 Task: Set the frame buffer height in shared memory framebuffer to 480.
Action: Mouse moved to (102, 16)
Screenshot: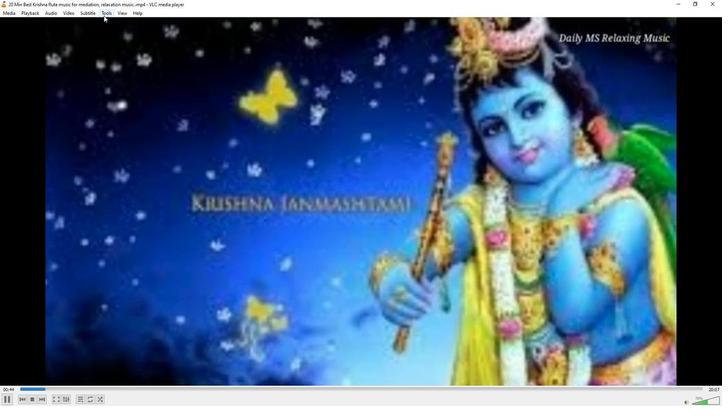 
Action: Mouse pressed left at (102, 16)
Screenshot: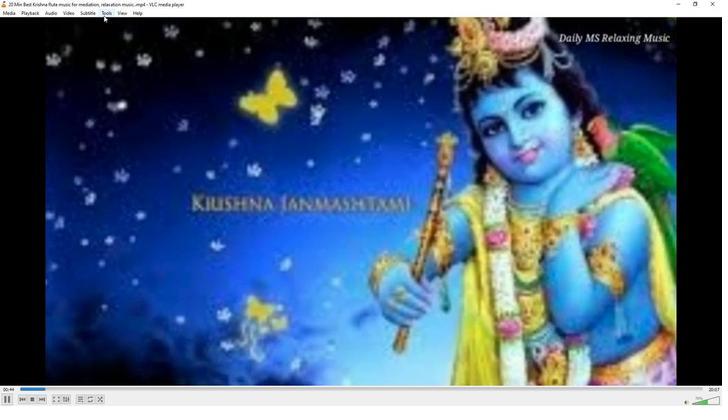 
Action: Mouse moved to (113, 101)
Screenshot: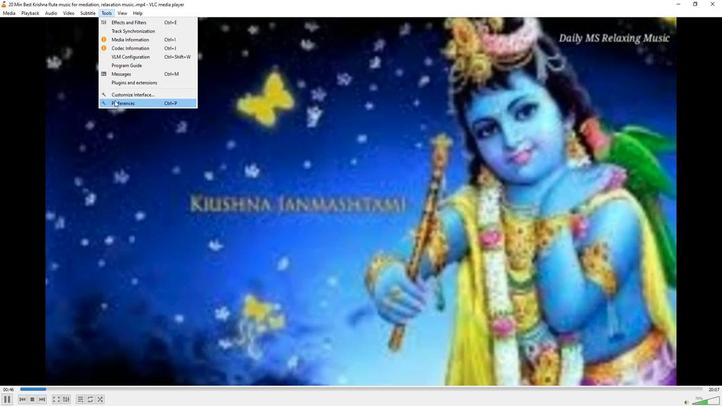 
Action: Mouse pressed left at (113, 101)
Screenshot: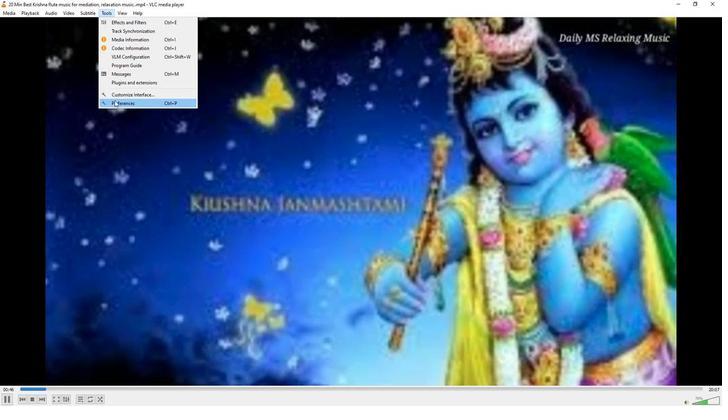 
Action: Mouse moved to (236, 329)
Screenshot: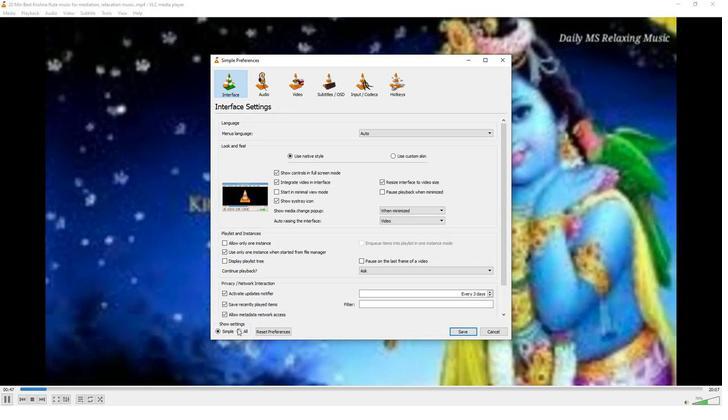 
Action: Mouse pressed left at (236, 329)
Screenshot: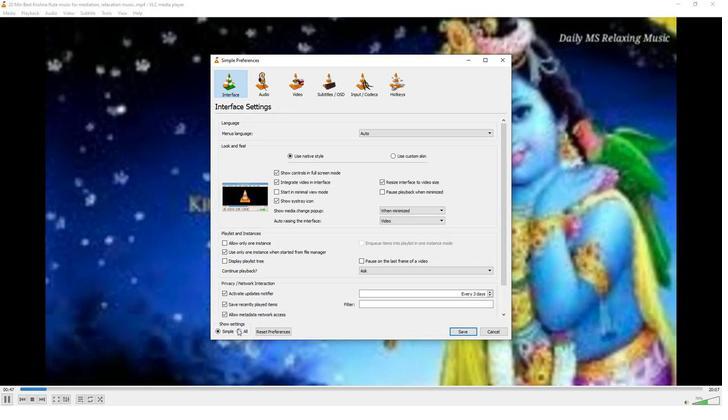 
Action: Mouse moved to (226, 204)
Screenshot: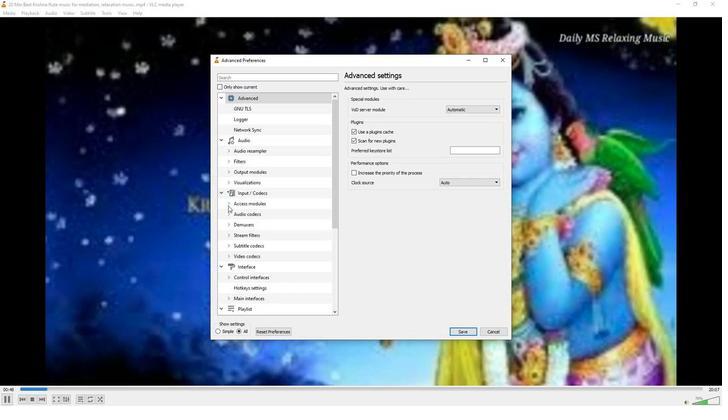 
Action: Mouse pressed left at (226, 204)
Screenshot: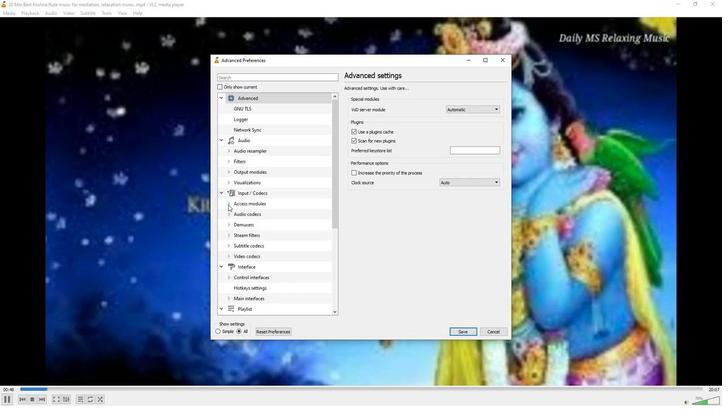 
Action: Mouse moved to (242, 307)
Screenshot: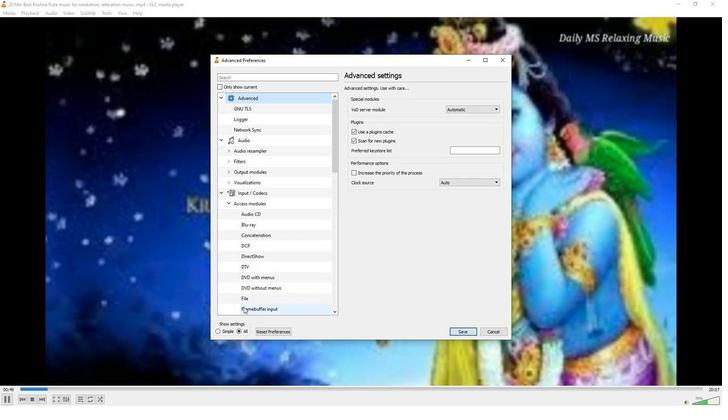 
Action: Mouse pressed left at (242, 307)
Screenshot: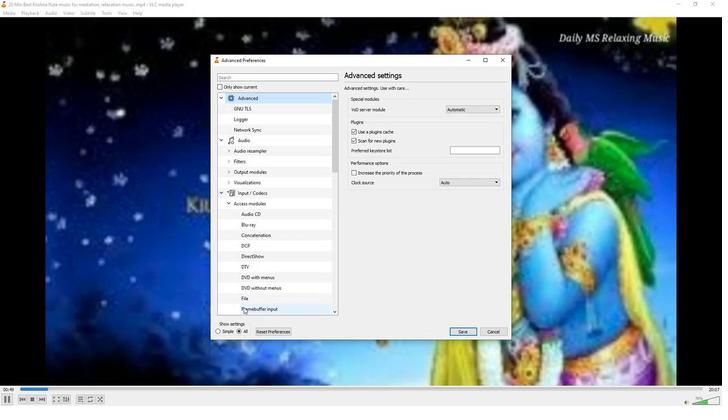 
Action: Mouse moved to (499, 127)
Screenshot: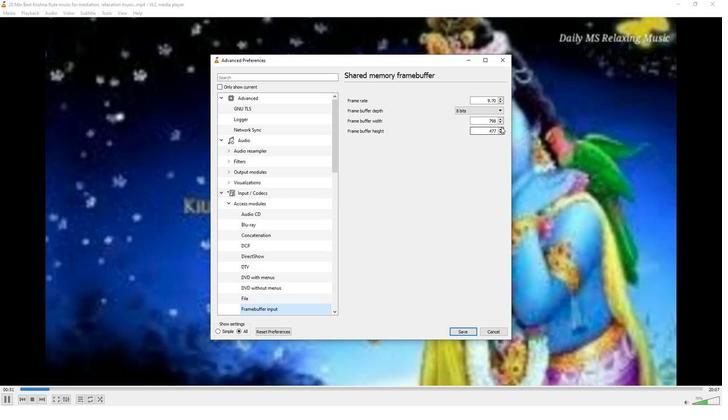 
Action: Mouse pressed left at (499, 127)
Screenshot: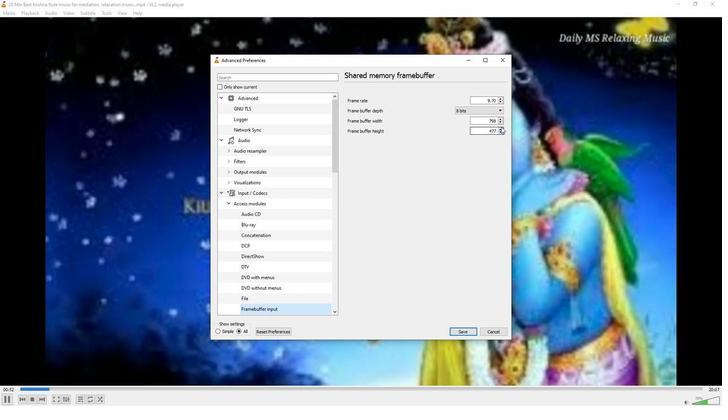 
Action: Mouse moved to (499, 131)
Screenshot: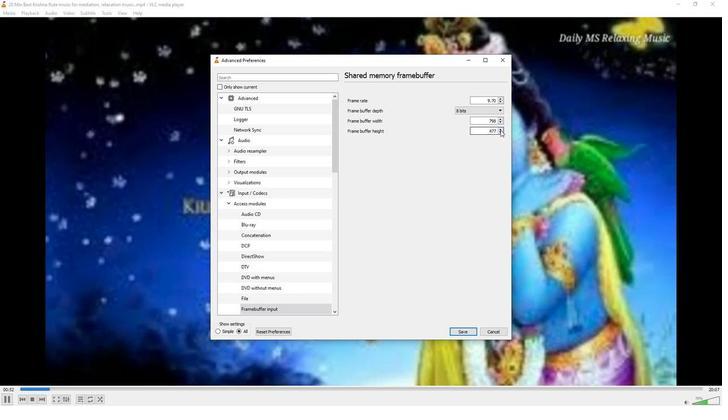 
Action: Mouse pressed left at (499, 131)
Screenshot: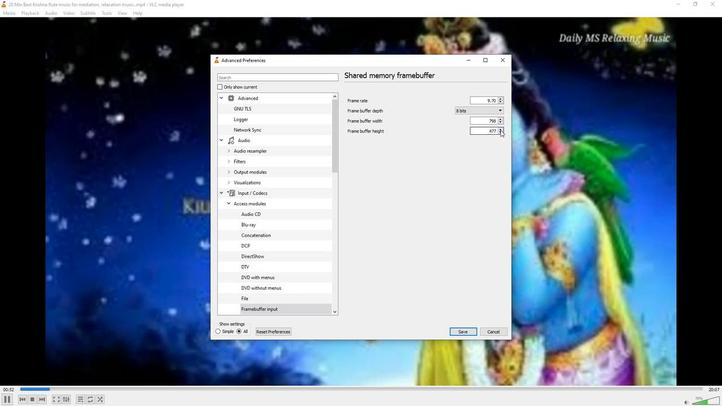 
Action: Mouse pressed left at (499, 131)
Screenshot: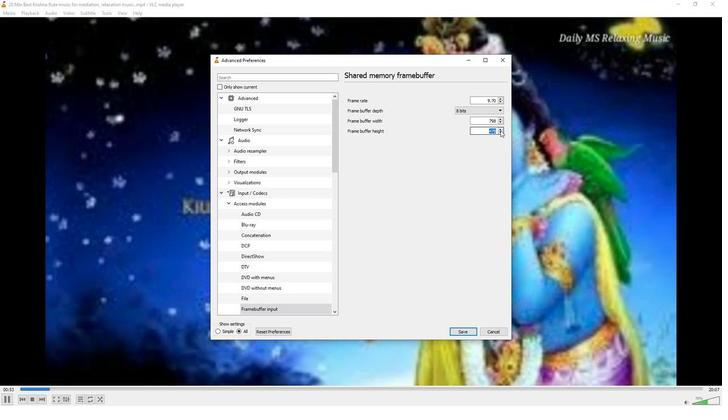 
Action: Mouse pressed left at (499, 131)
Screenshot: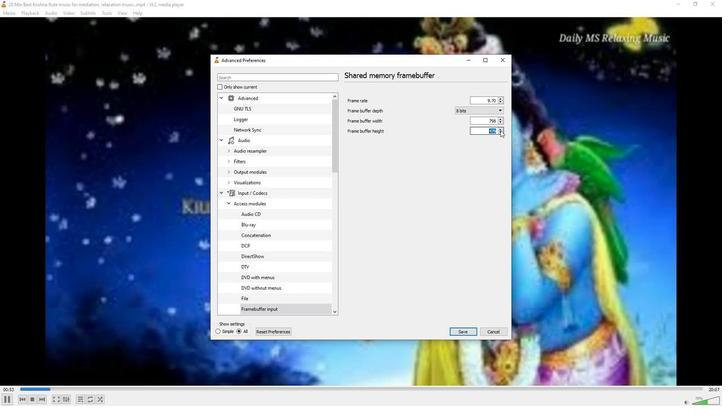 
Action: Mouse moved to (496, 150)
Screenshot: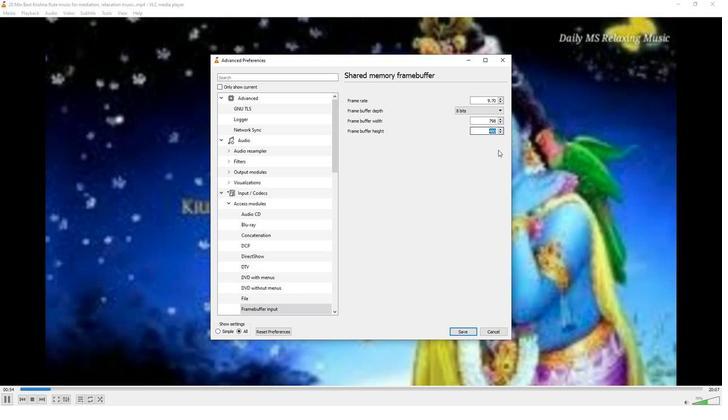
Action: Mouse pressed left at (496, 150)
Screenshot: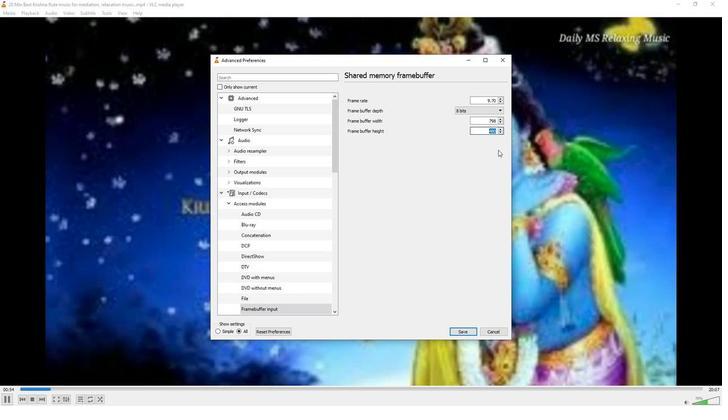 
